 Task: Create a due date automation trigger when advanced on, on the tuesday before a card is due add dates due tomorrow at 11:00 AM.
Action: Mouse moved to (1112, 90)
Screenshot: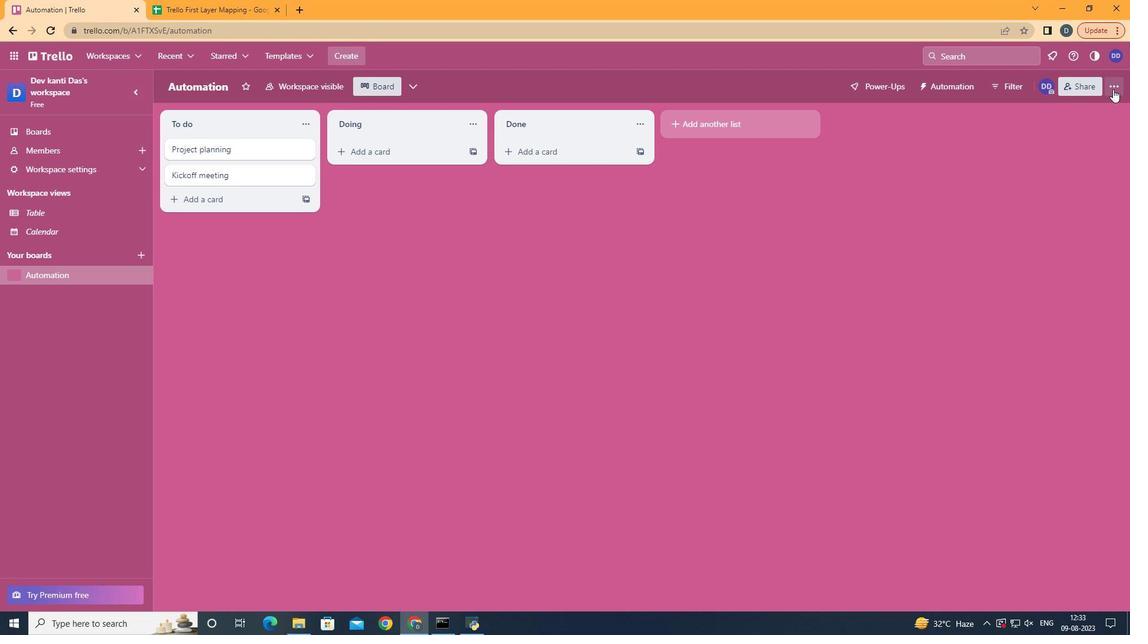 
Action: Mouse pressed left at (1112, 90)
Screenshot: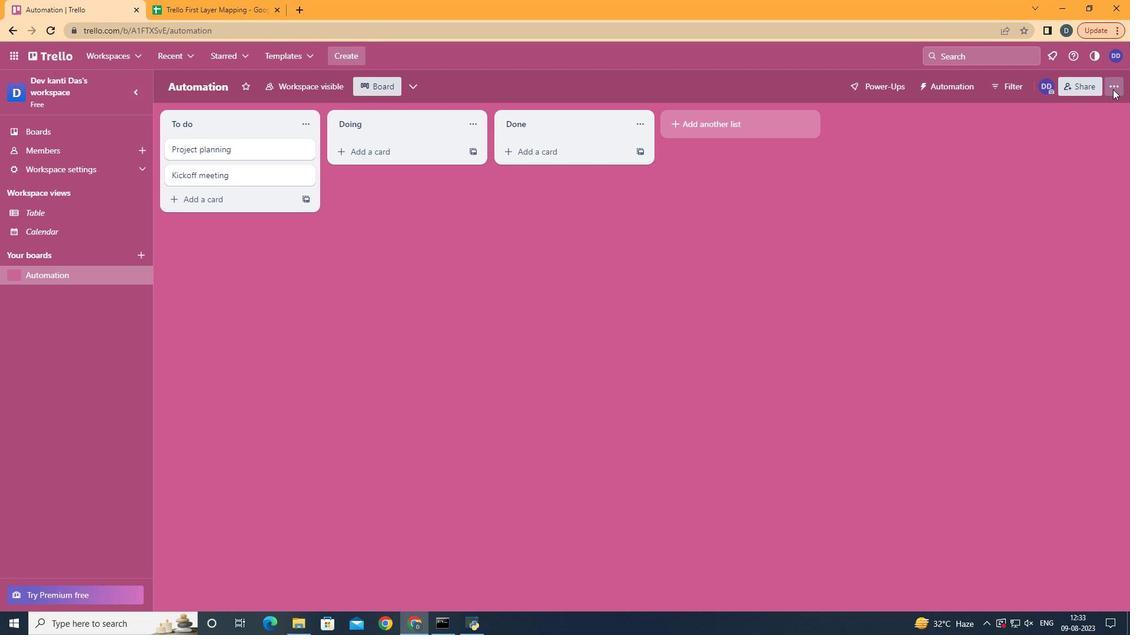 
Action: Mouse moved to (986, 265)
Screenshot: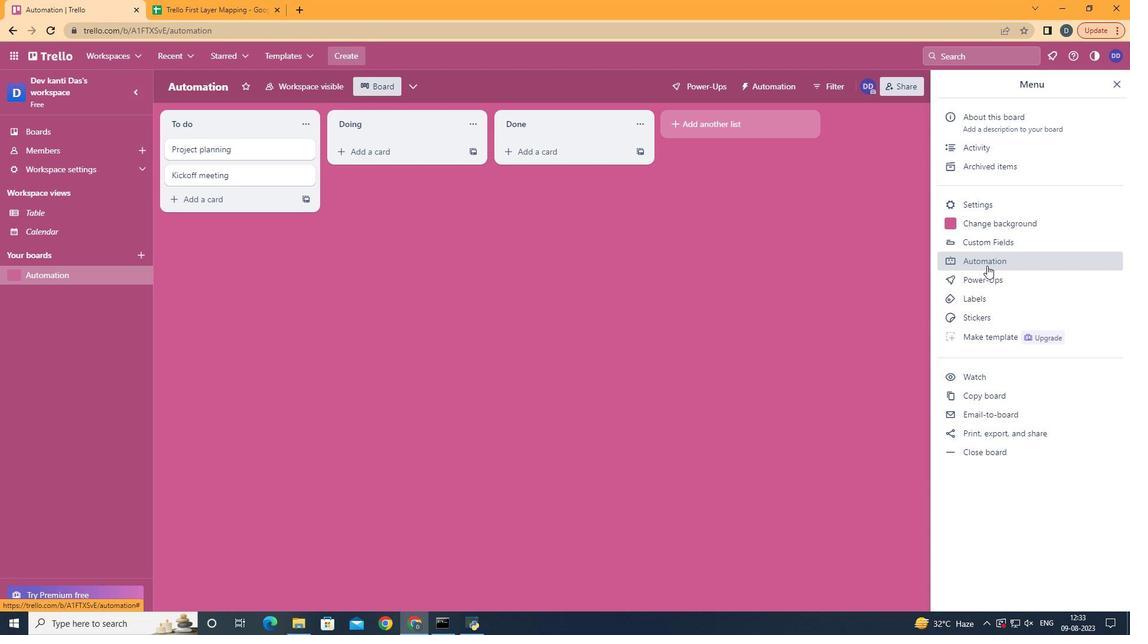 
Action: Mouse pressed left at (986, 265)
Screenshot: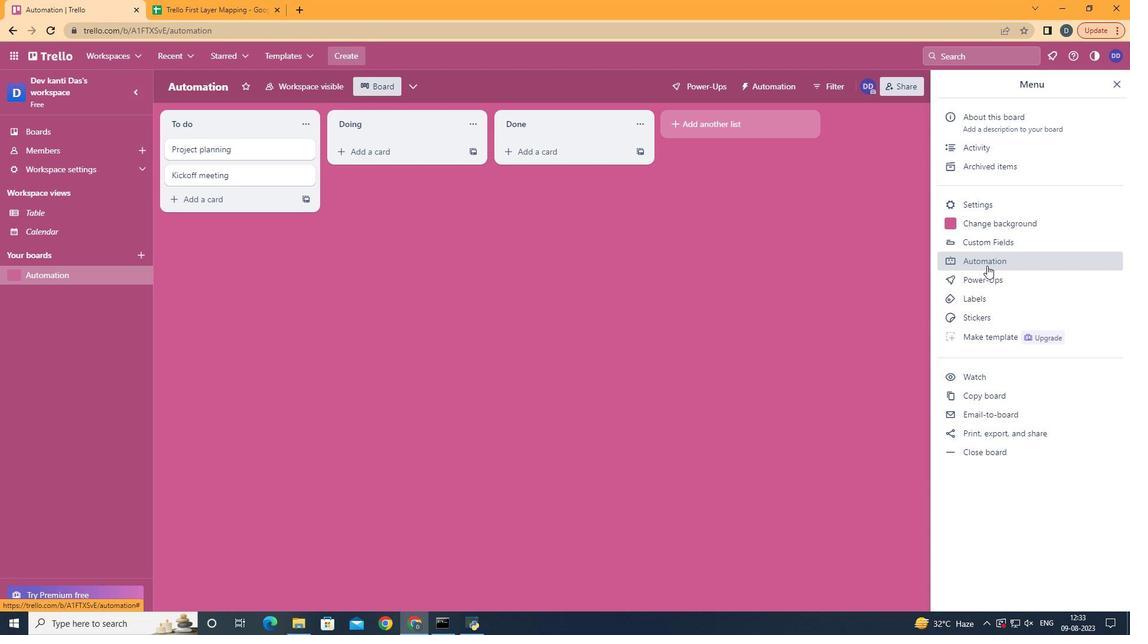 
Action: Mouse moved to (196, 229)
Screenshot: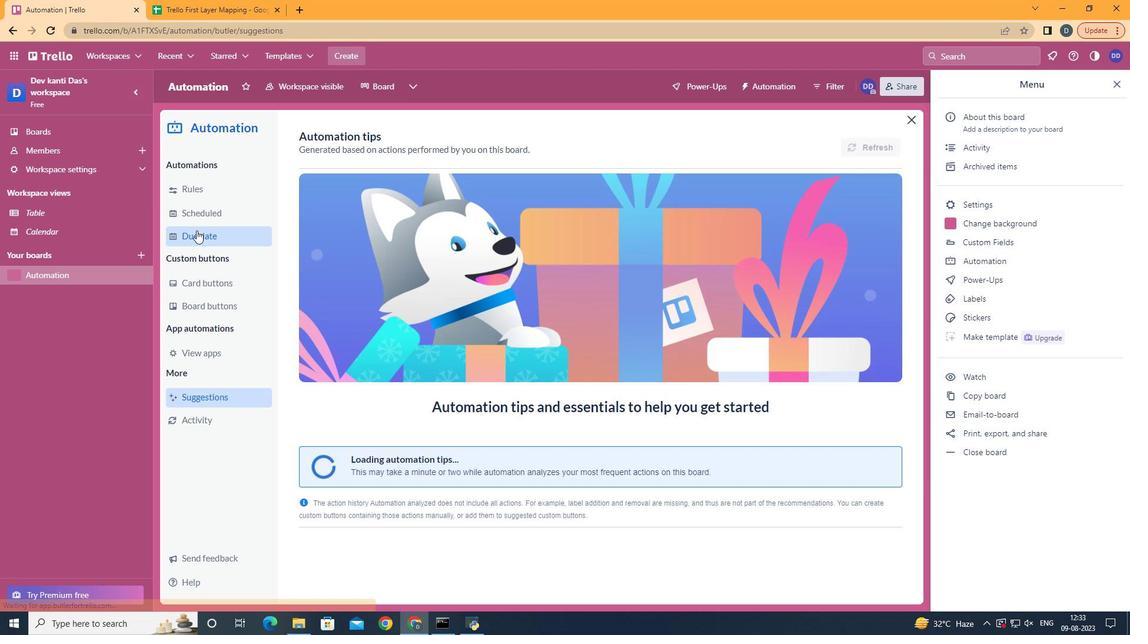 
Action: Mouse pressed left at (196, 229)
Screenshot: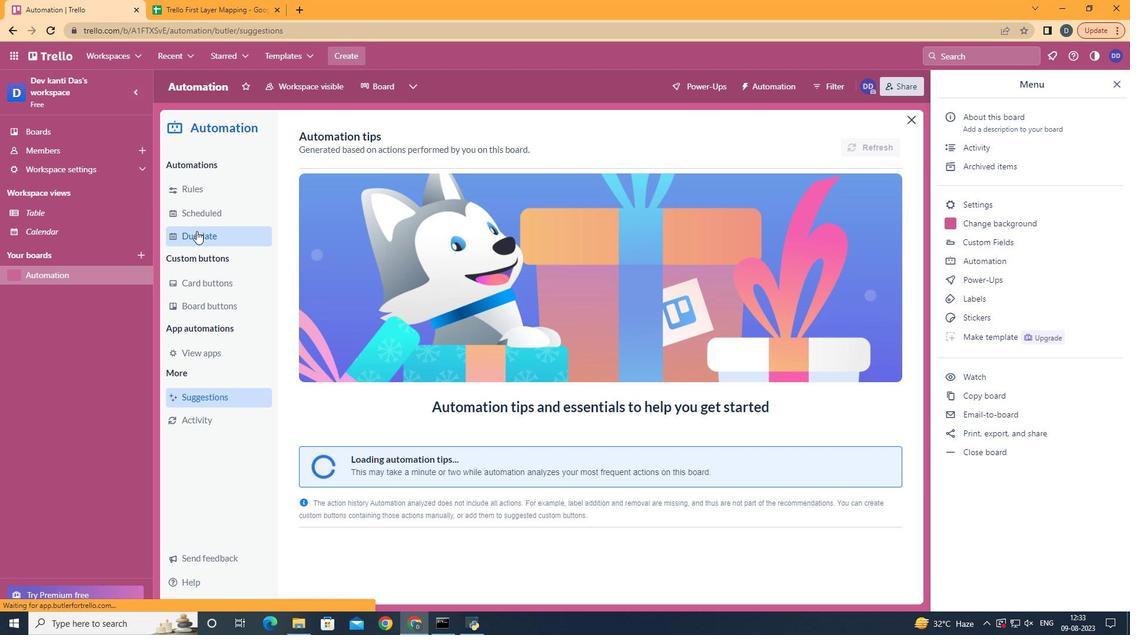 
Action: Mouse moved to (814, 138)
Screenshot: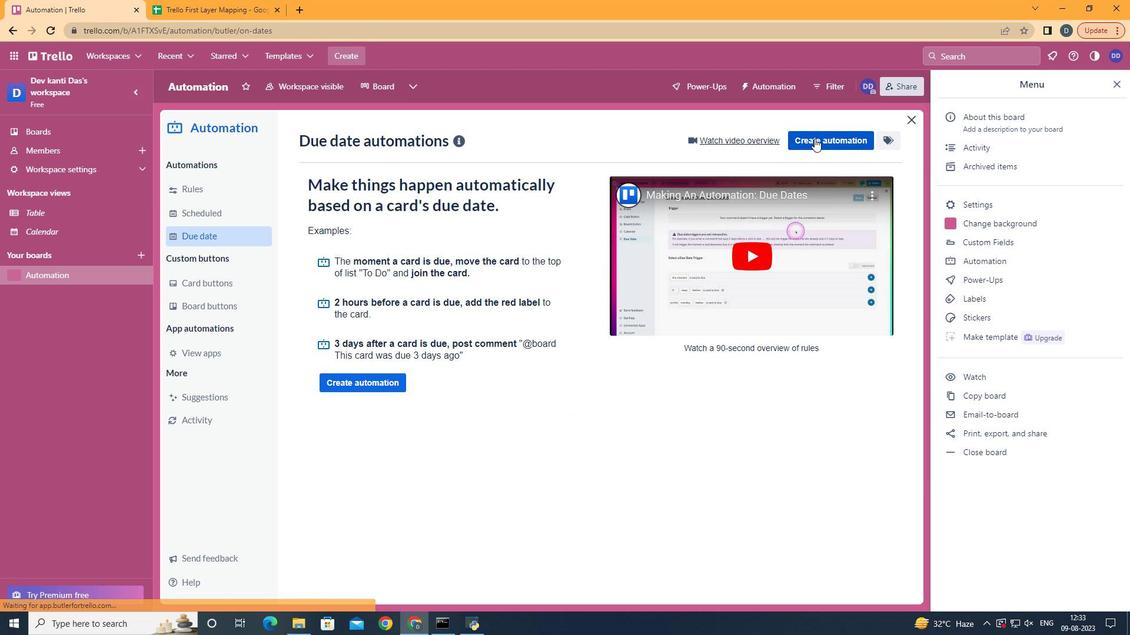 
Action: Mouse pressed left at (814, 138)
Screenshot: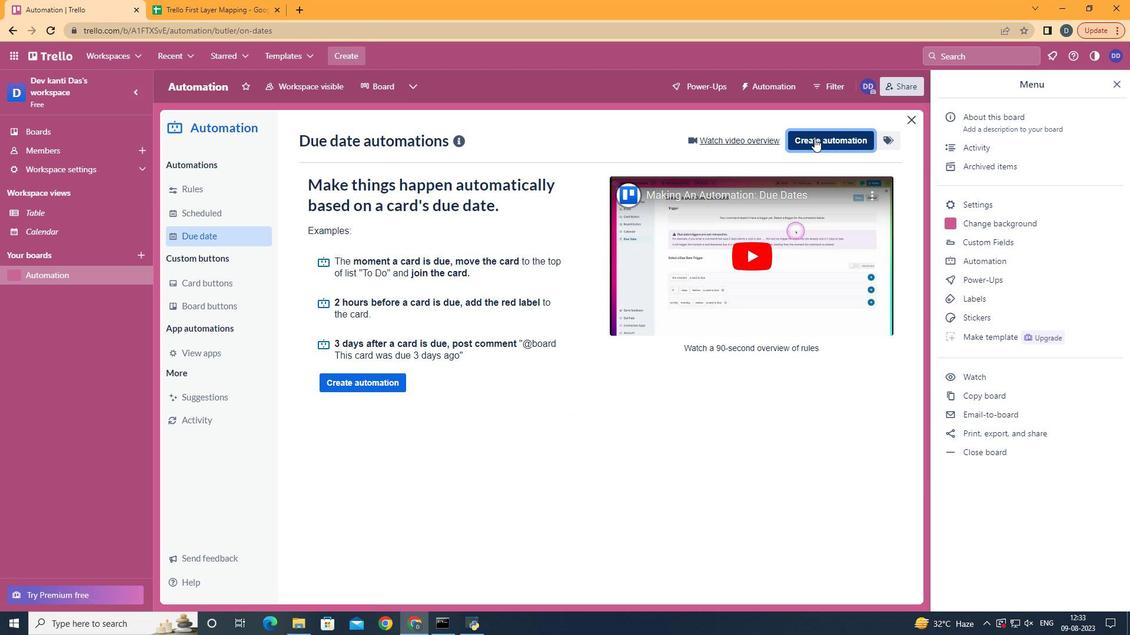 
Action: Mouse moved to (619, 249)
Screenshot: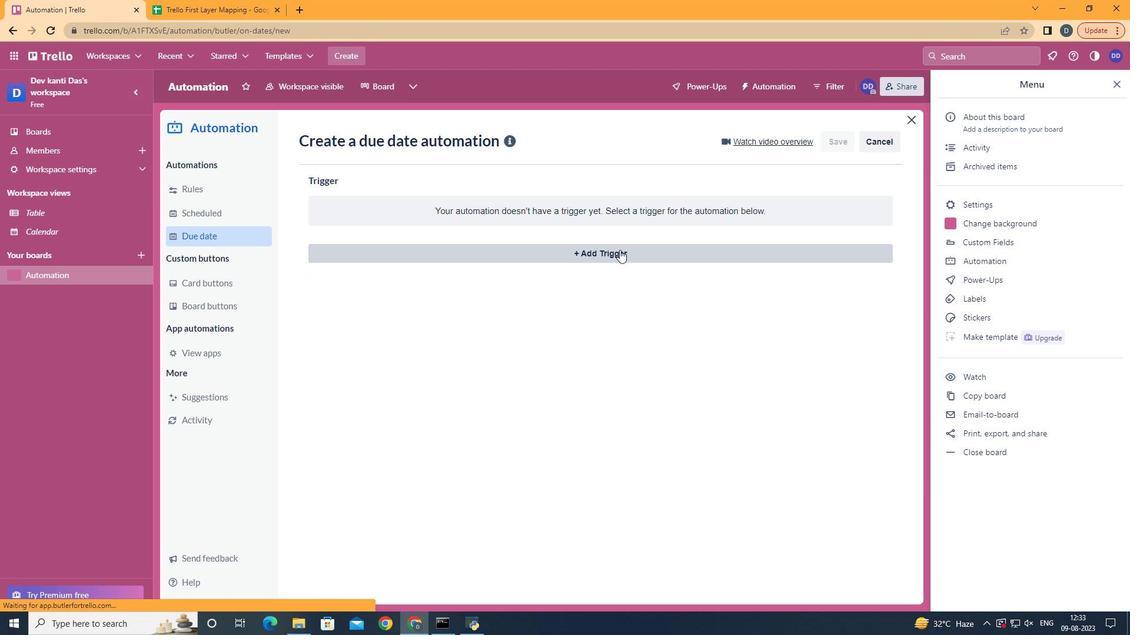 
Action: Mouse pressed left at (619, 249)
Screenshot: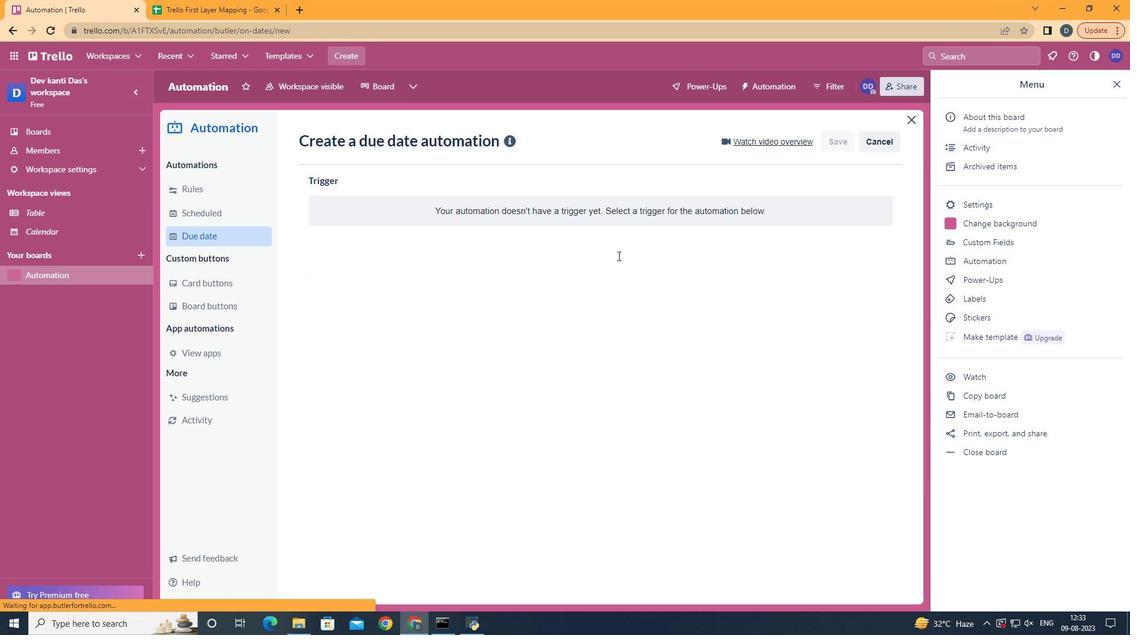 
Action: Mouse moved to (379, 329)
Screenshot: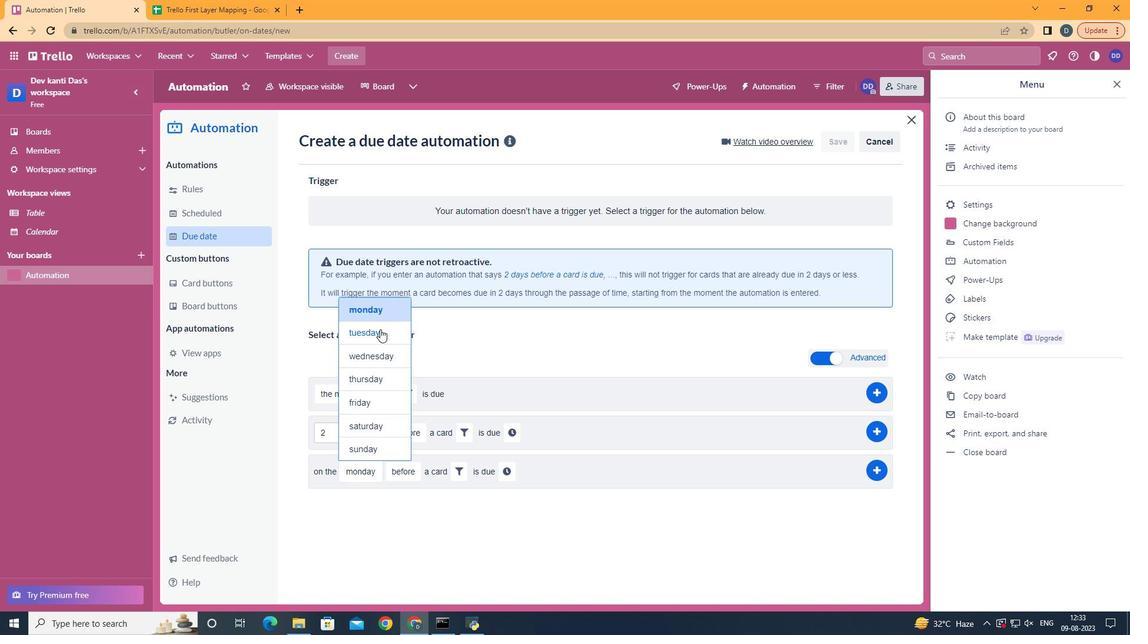 
Action: Mouse pressed left at (379, 329)
Screenshot: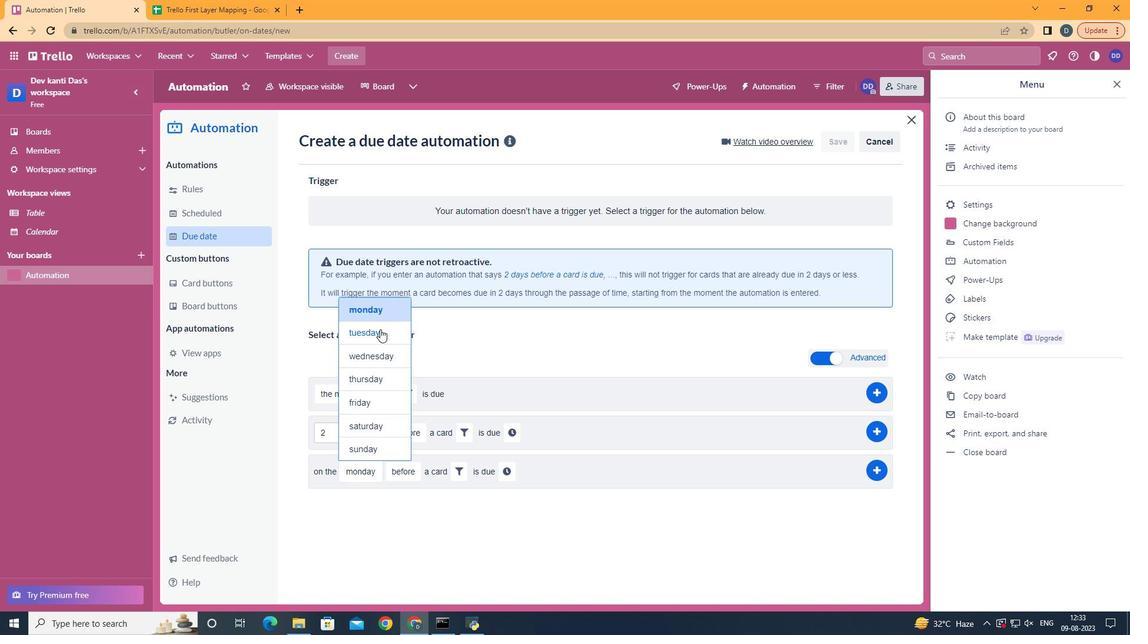
Action: Mouse moved to (399, 498)
Screenshot: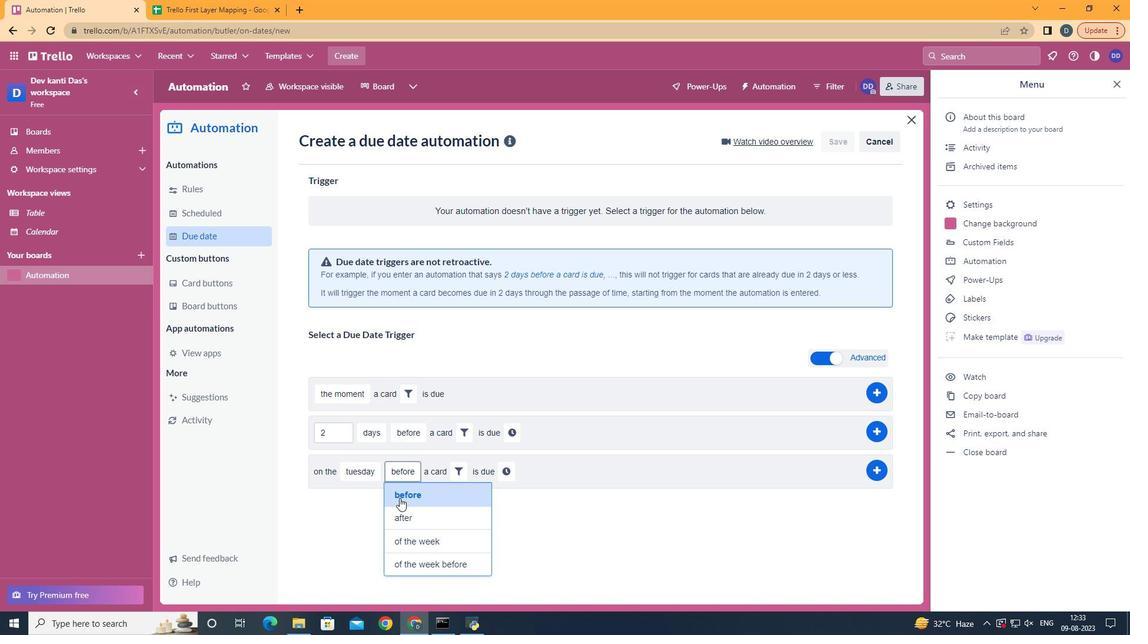 
Action: Mouse pressed left at (399, 498)
Screenshot: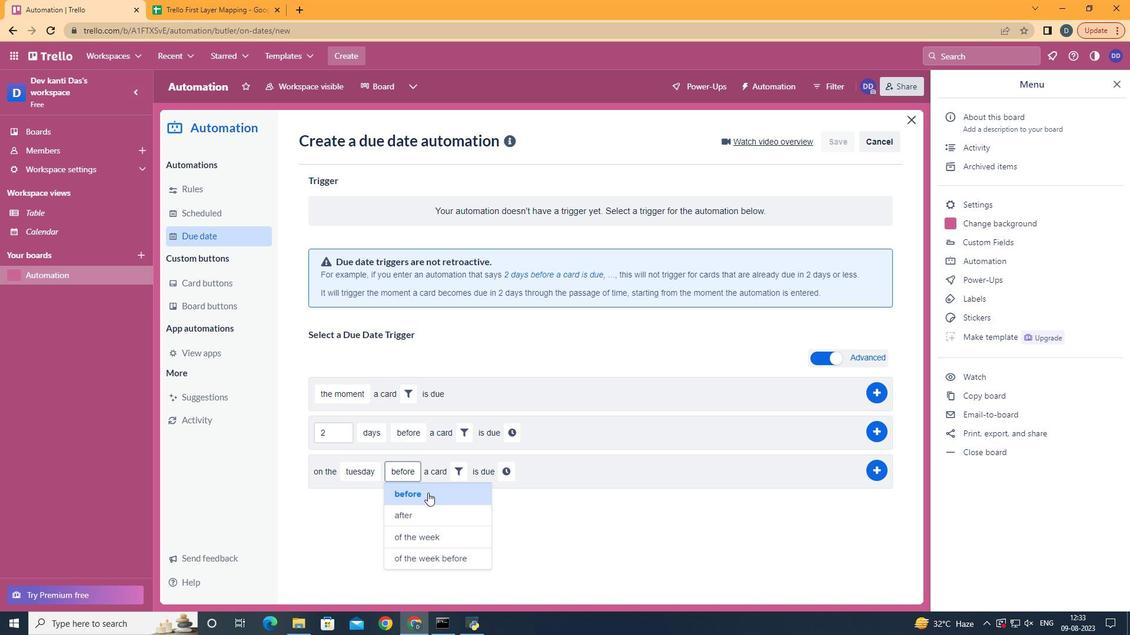 
Action: Mouse moved to (469, 476)
Screenshot: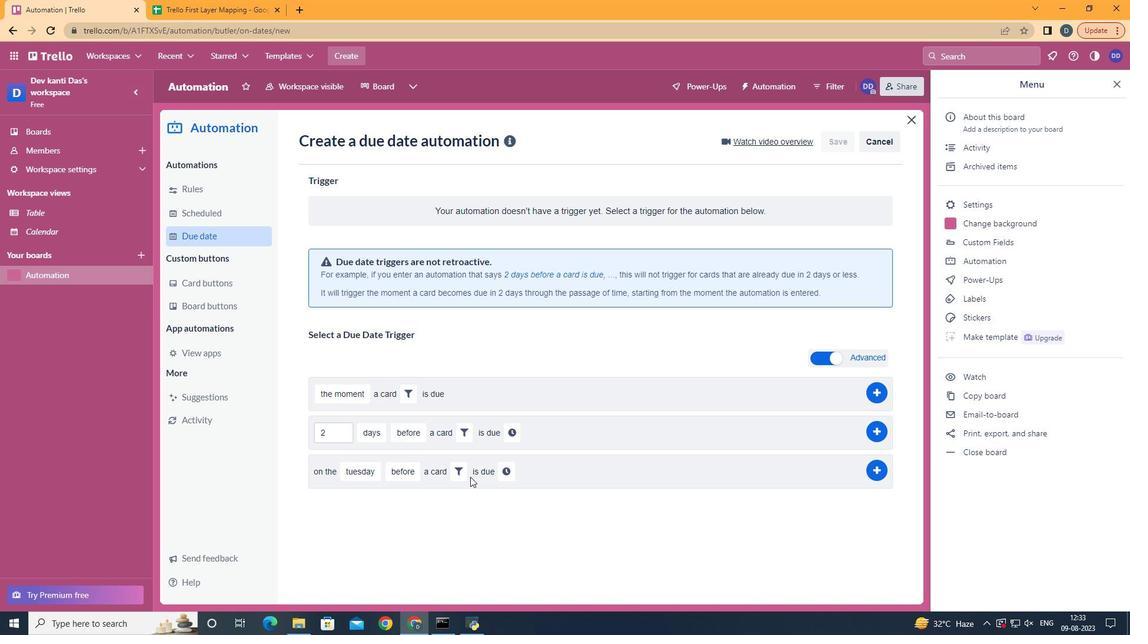 
Action: Mouse pressed left at (469, 476)
Screenshot: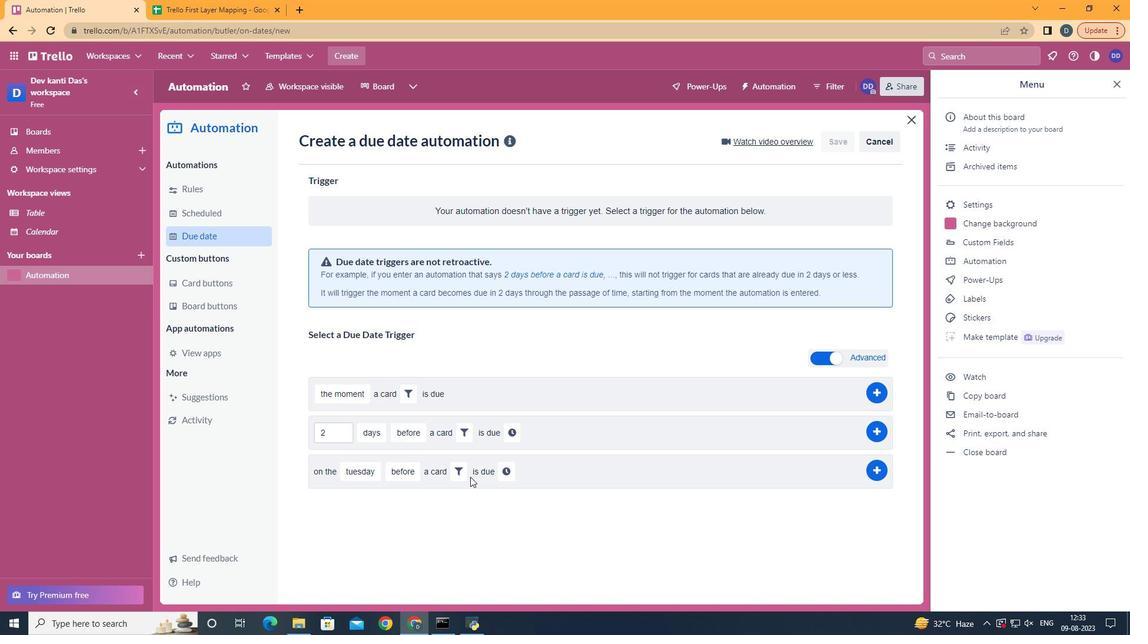 
Action: Mouse moved to (462, 474)
Screenshot: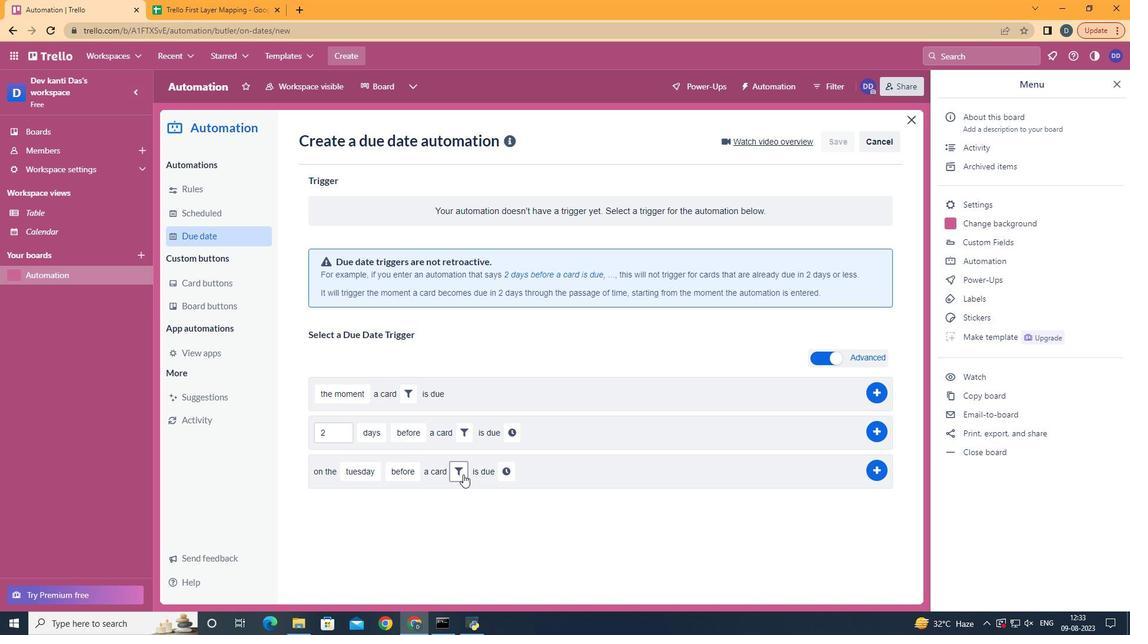 
Action: Mouse pressed left at (462, 474)
Screenshot: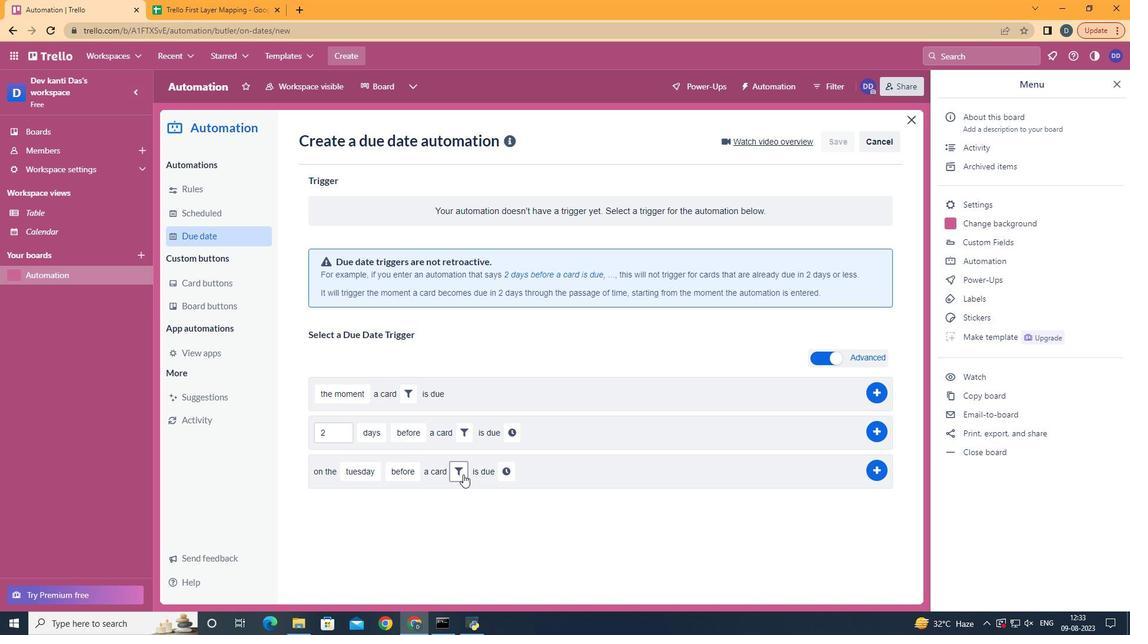 
Action: Mouse moved to (520, 502)
Screenshot: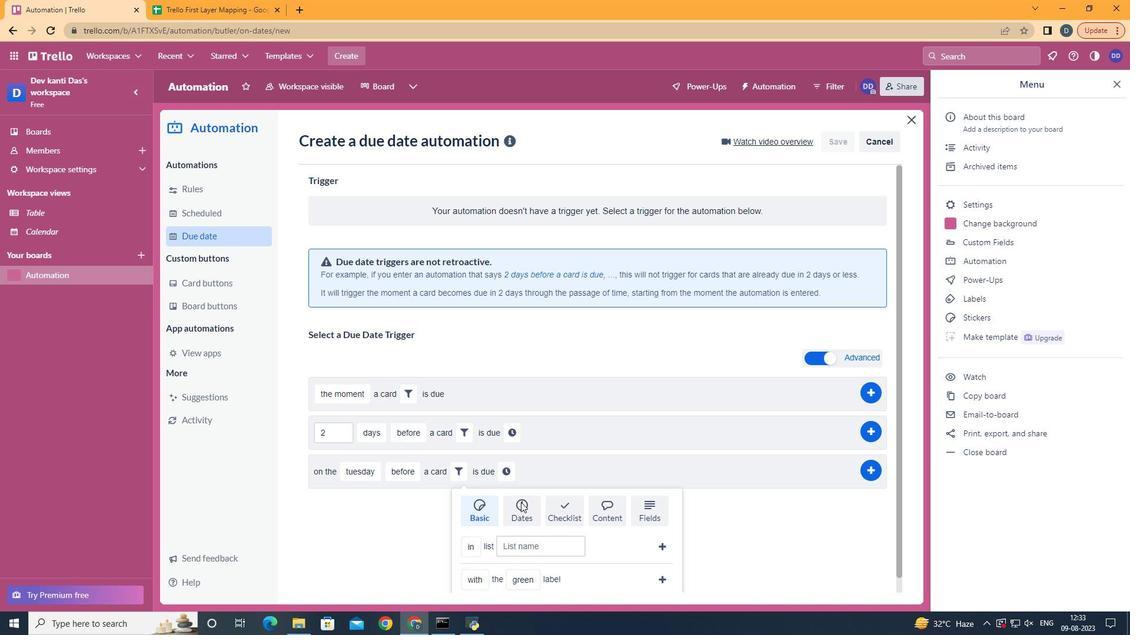 
Action: Mouse pressed left at (520, 502)
Screenshot: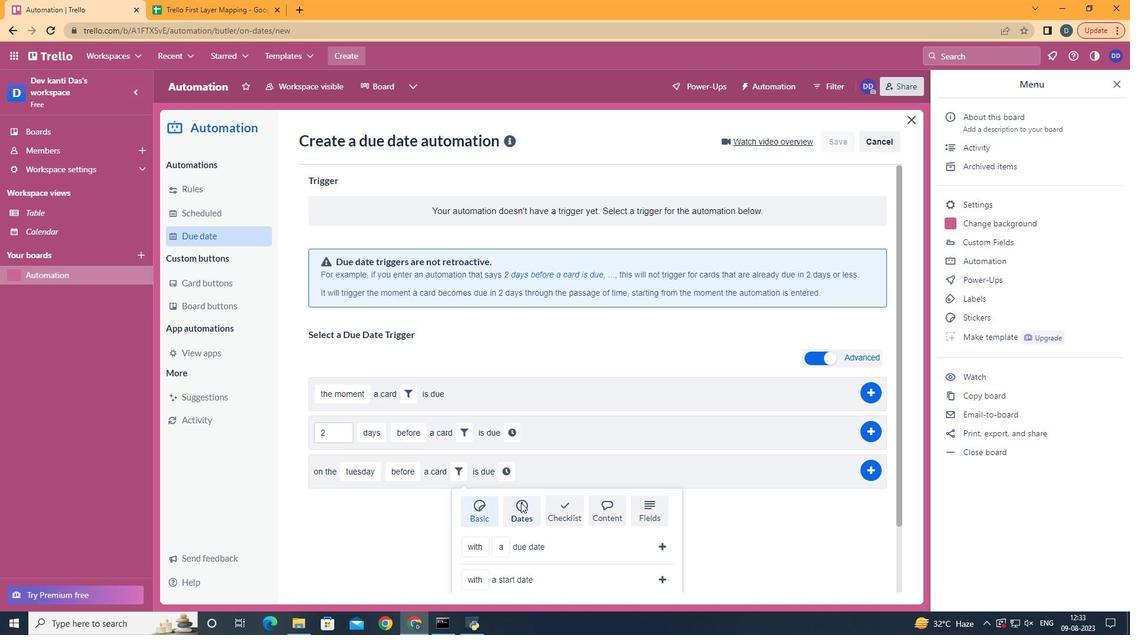 
Action: Mouse moved to (522, 504)
Screenshot: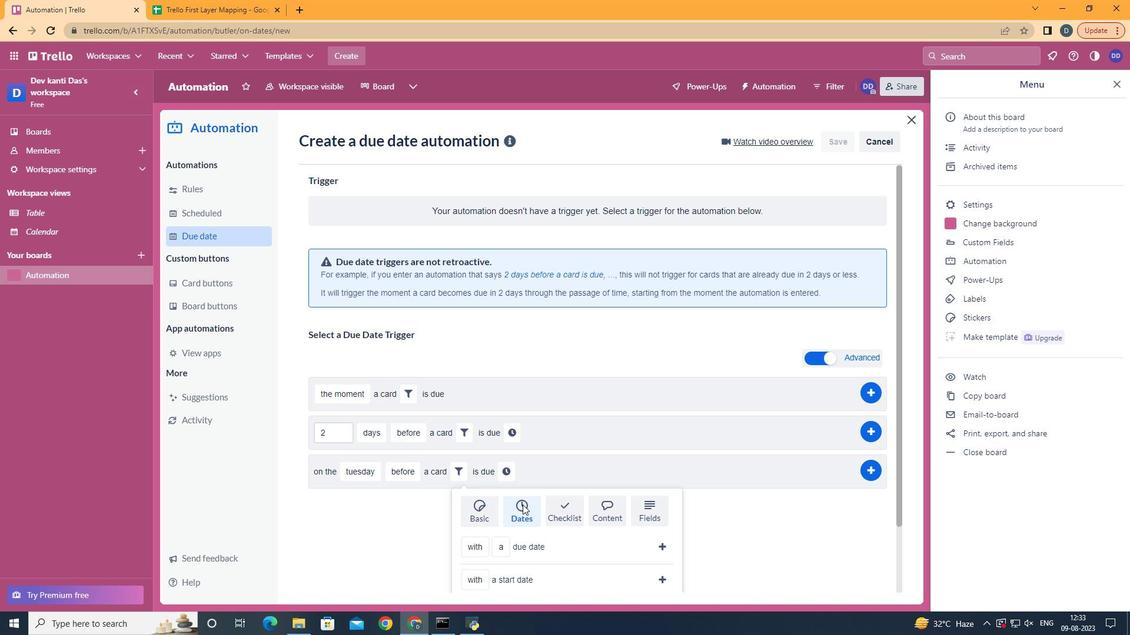 
Action: Mouse scrolled (522, 503) with delta (0, 0)
Screenshot: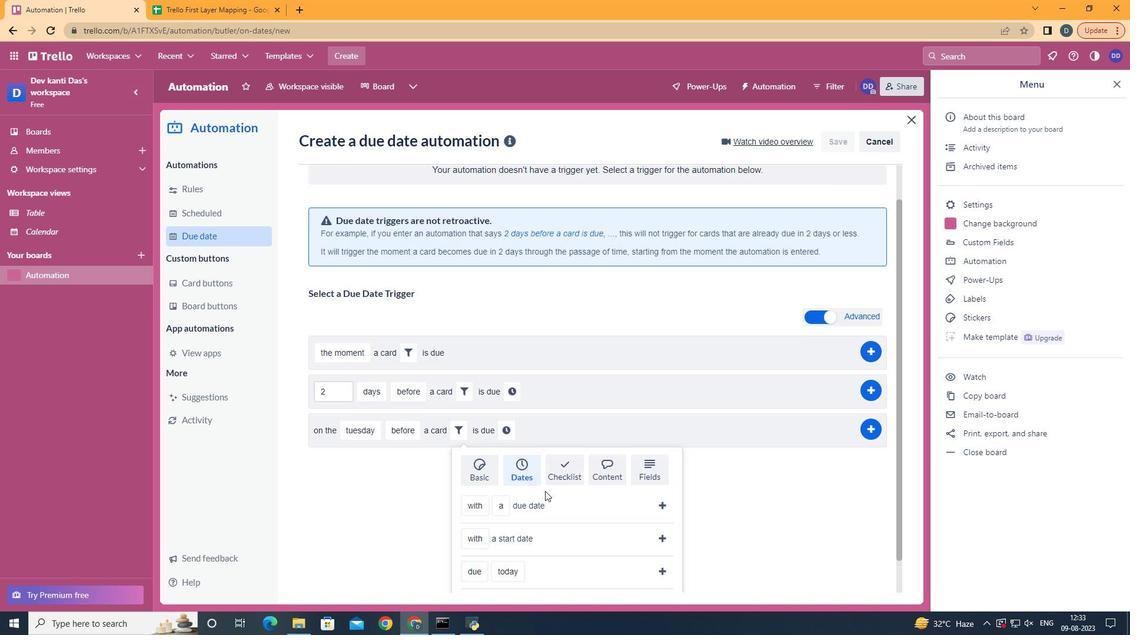 
Action: Mouse scrolled (522, 503) with delta (0, 0)
Screenshot: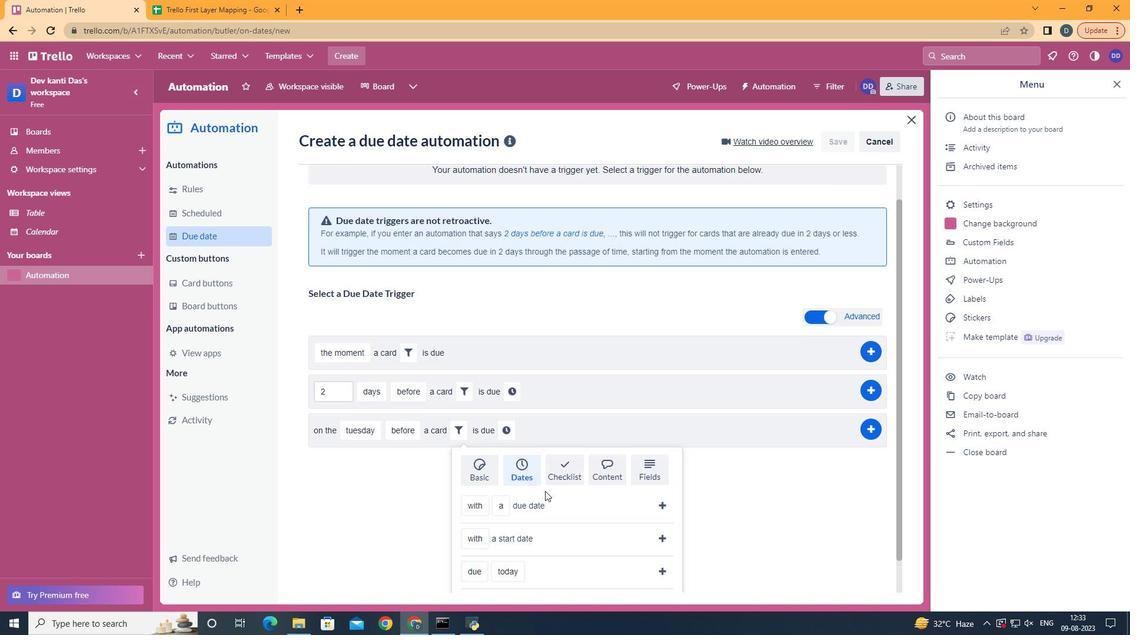
Action: Mouse scrolled (522, 503) with delta (0, 0)
Screenshot: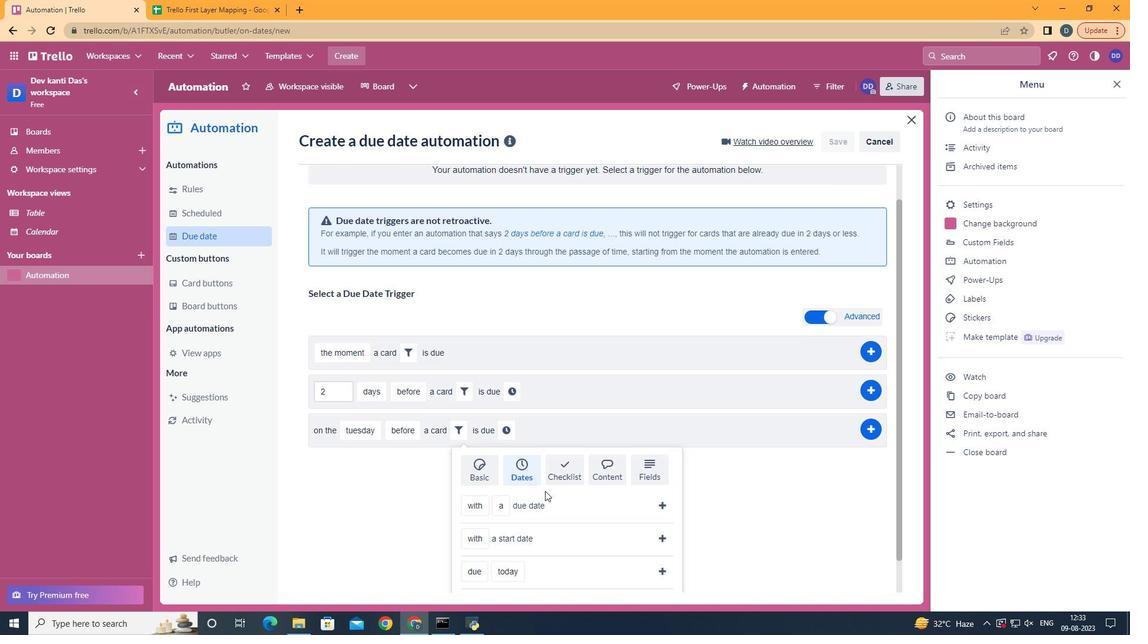 
Action: Mouse moved to (491, 441)
Screenshot: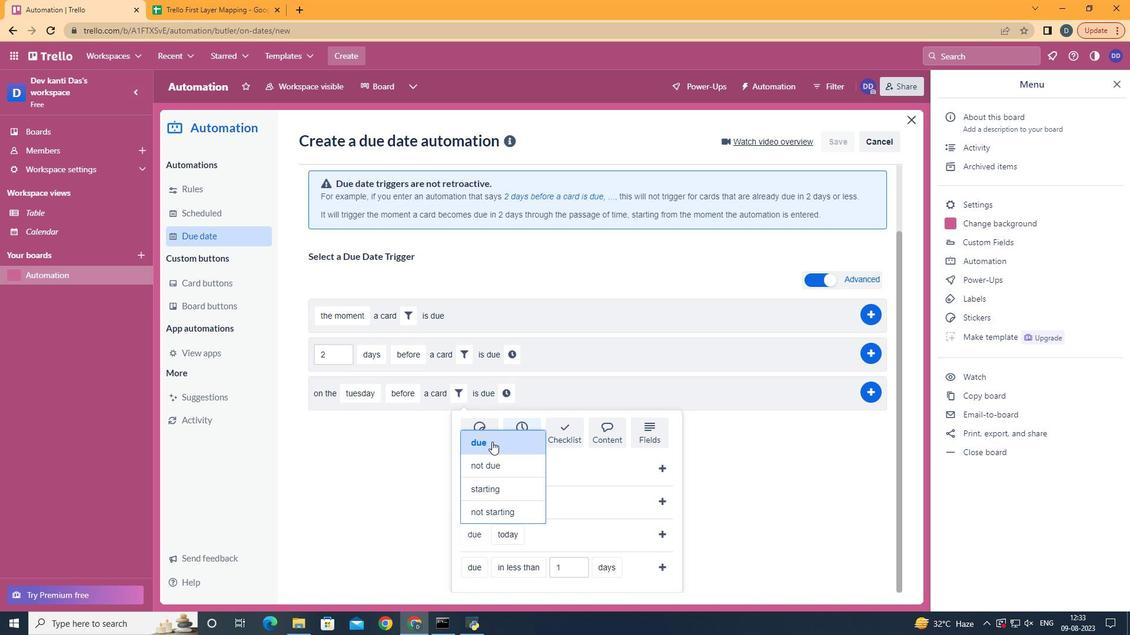 
Action: Mouse pressed left at (491, 441)
Screenshot: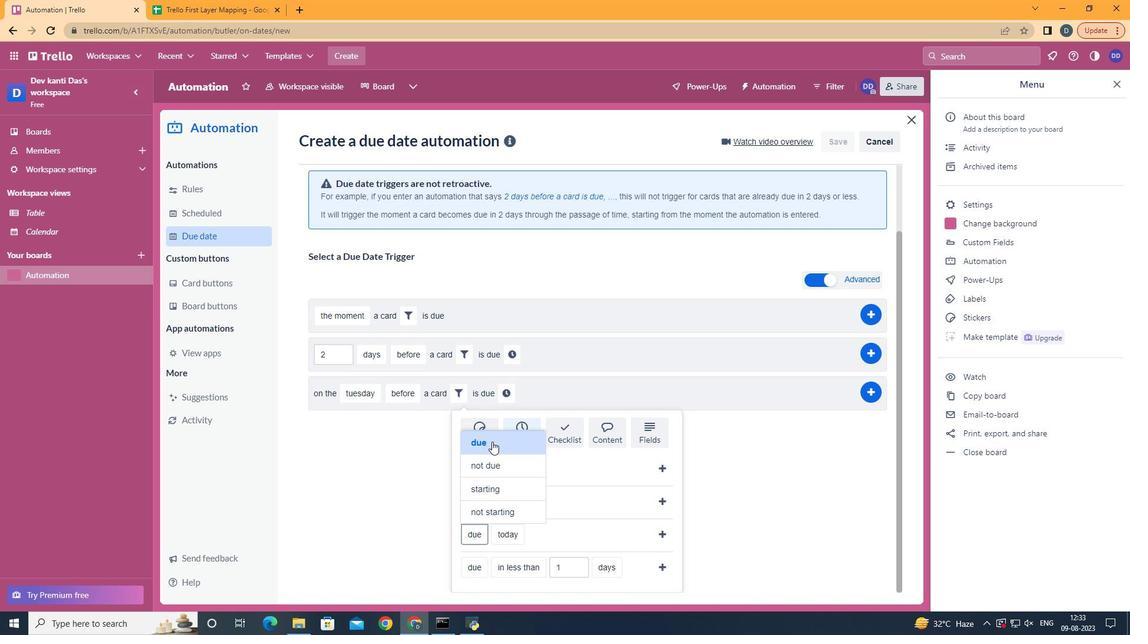 
Action: Mouse moved to (524, 415)
Screenshot: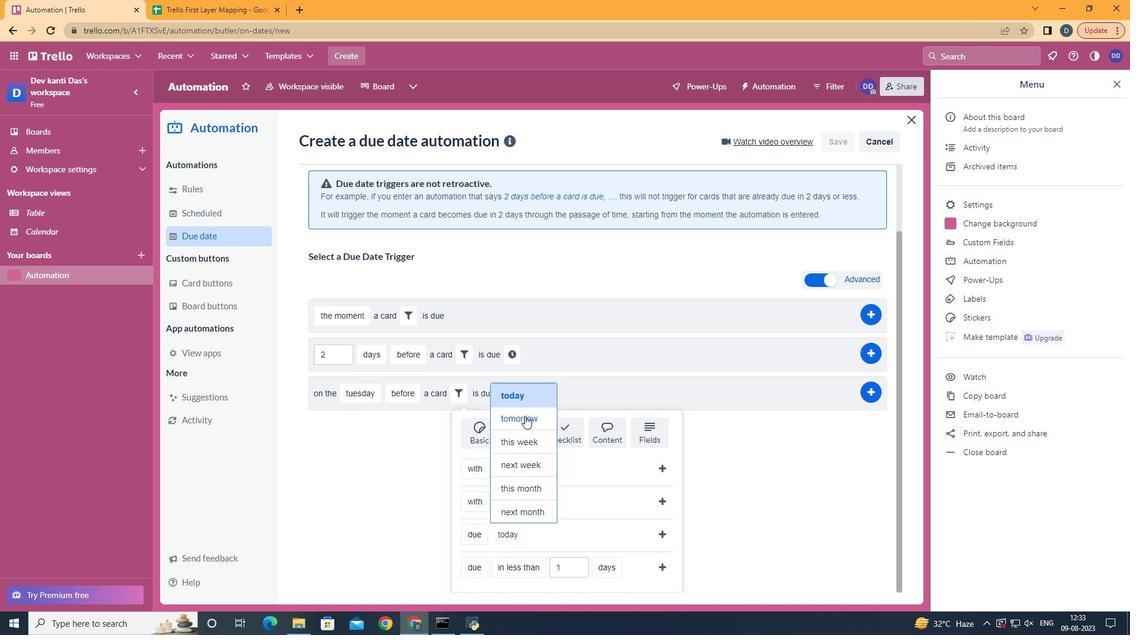 
Action: Mouse pressed left at (524, 415)
Screenshot: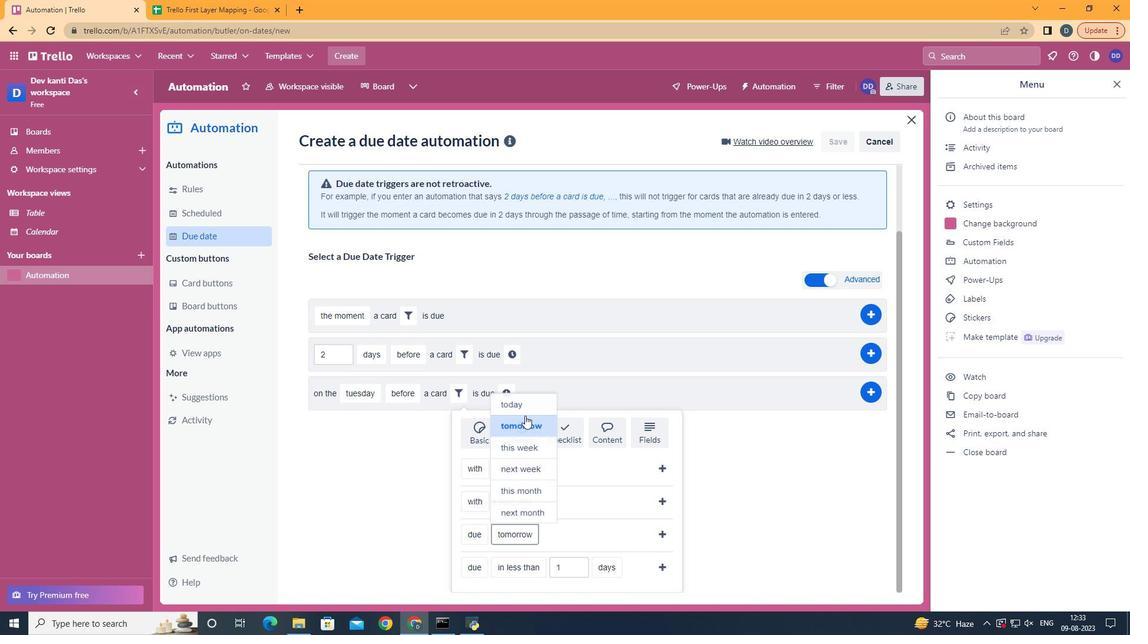 
Action: Mouse moved to (655, 538)
Screenshot: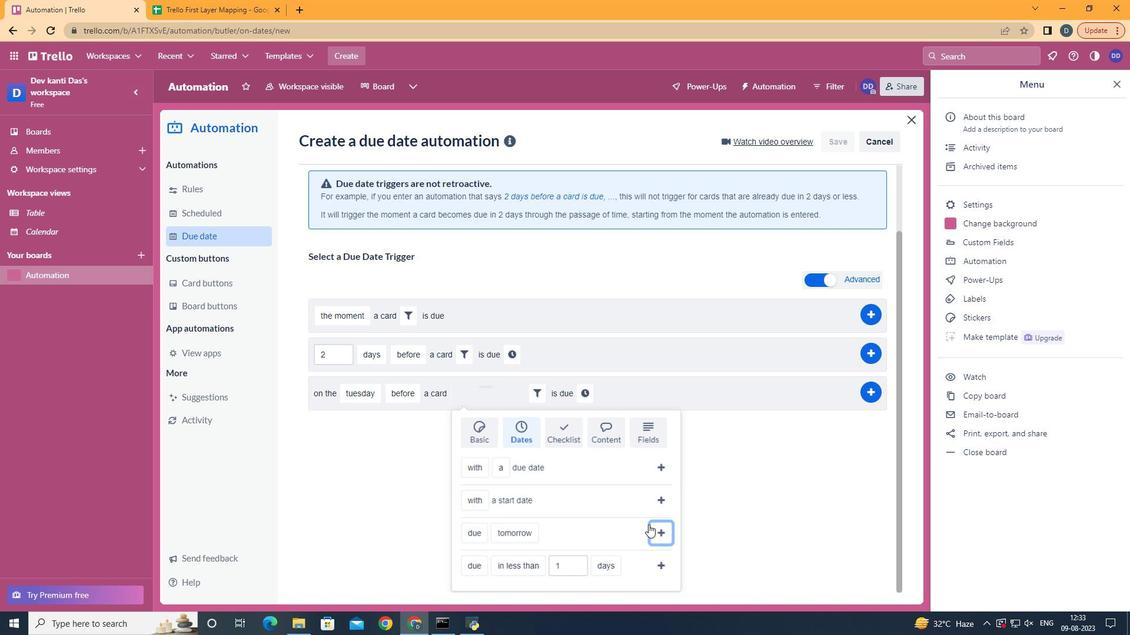 
Action: Mouse pressed left at (655, 538)
Screenshot: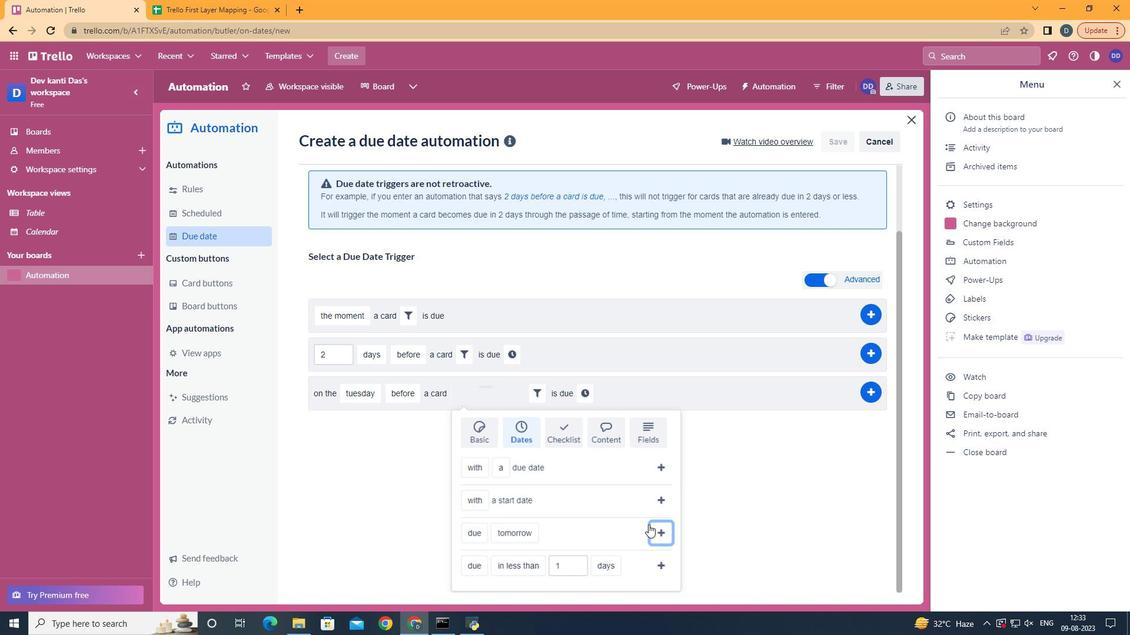 
Action: Mouse moved to (590, 469)
Screenshot: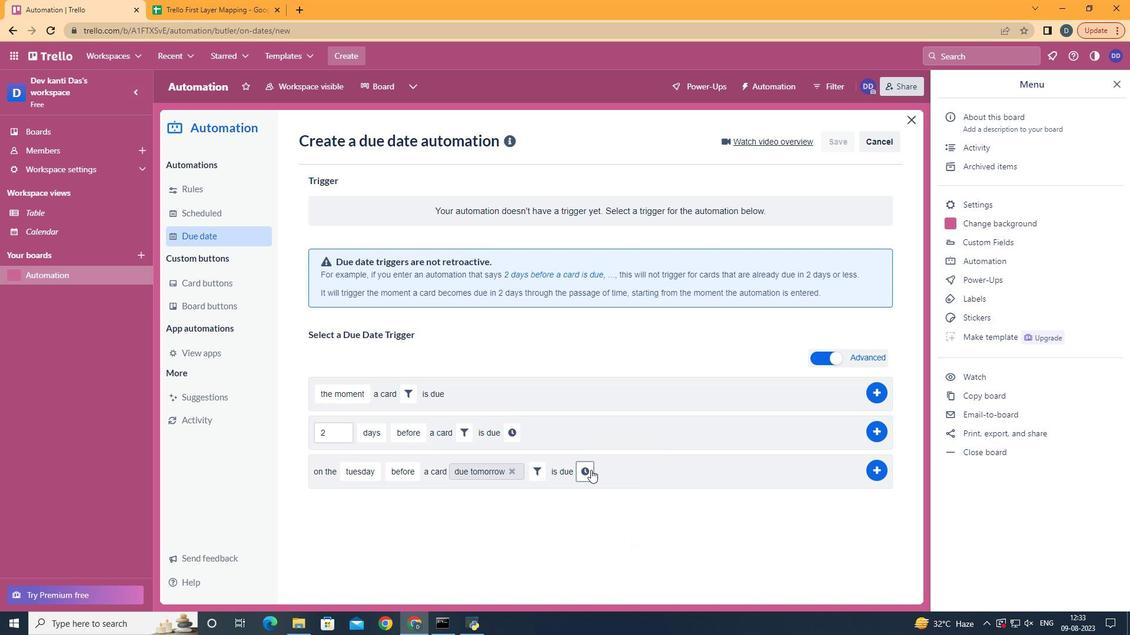 
Action: Mouse pressed left at (590, 469)
Screenshot: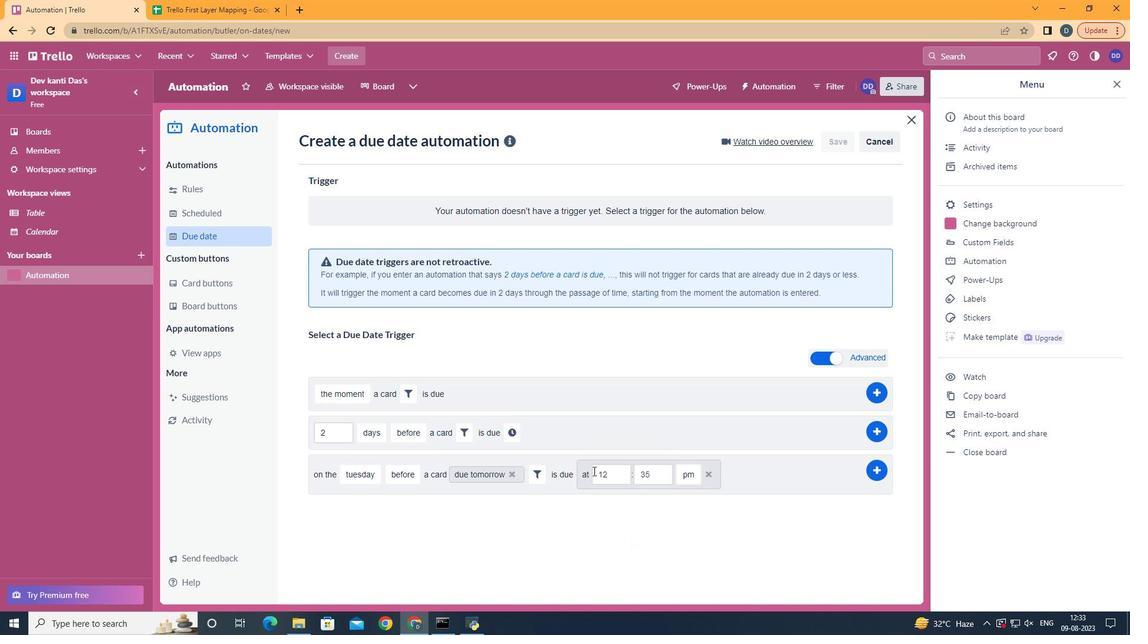 
Action: Mouse moved to (623, 478)
Screenshot: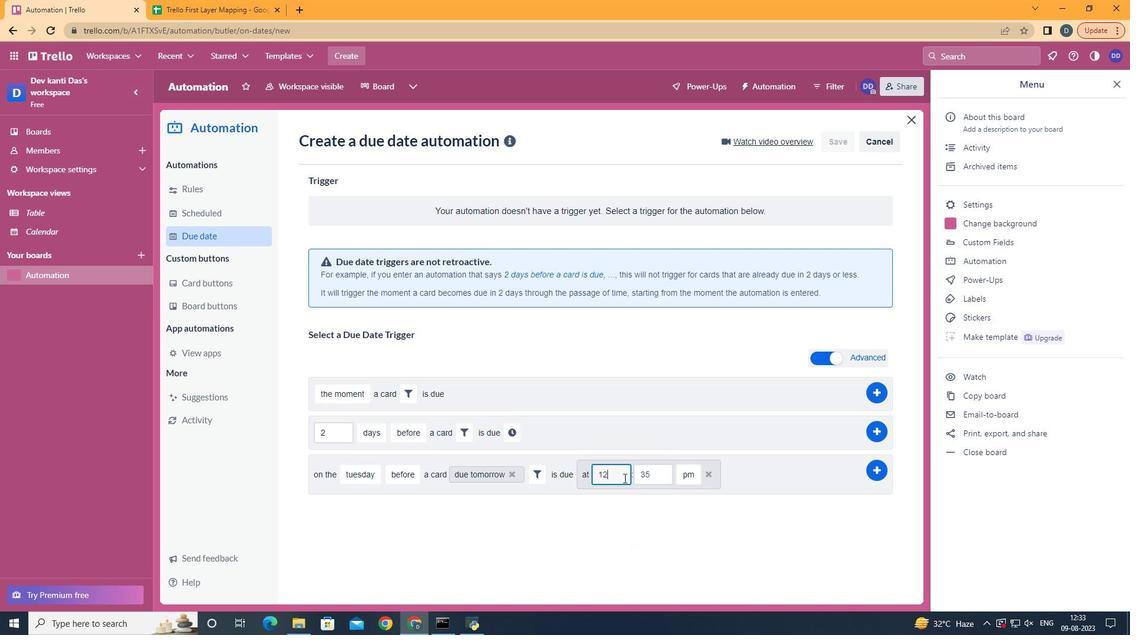 
Action: Mouse pressed left at (623, 478)
Screenshot: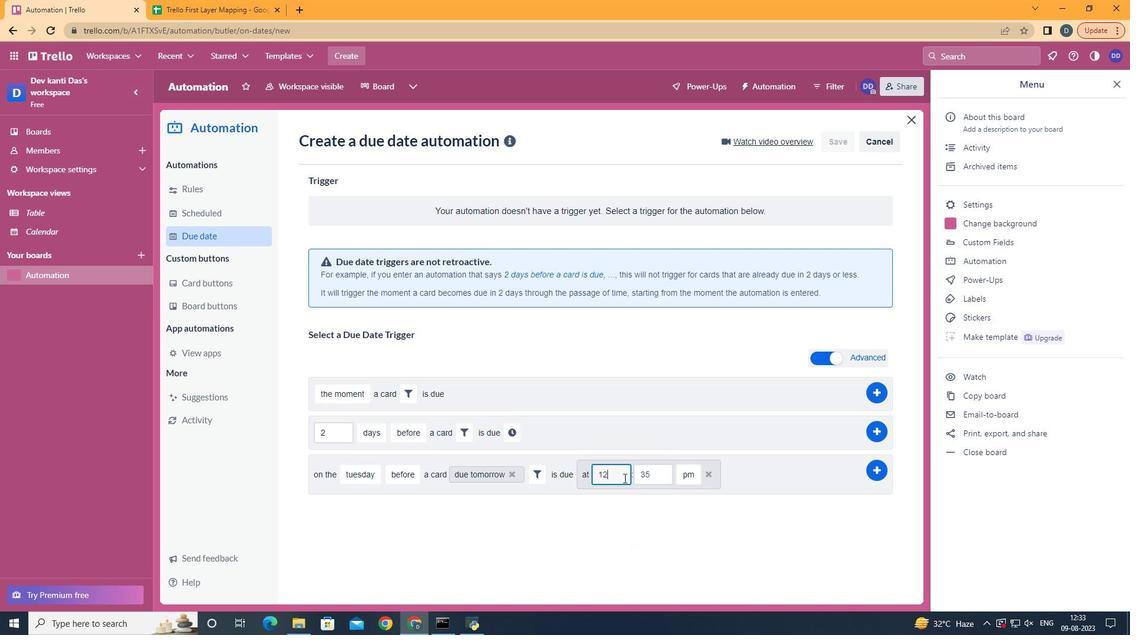 
Action: Key pressed <Key.backspace>1
Screenshot: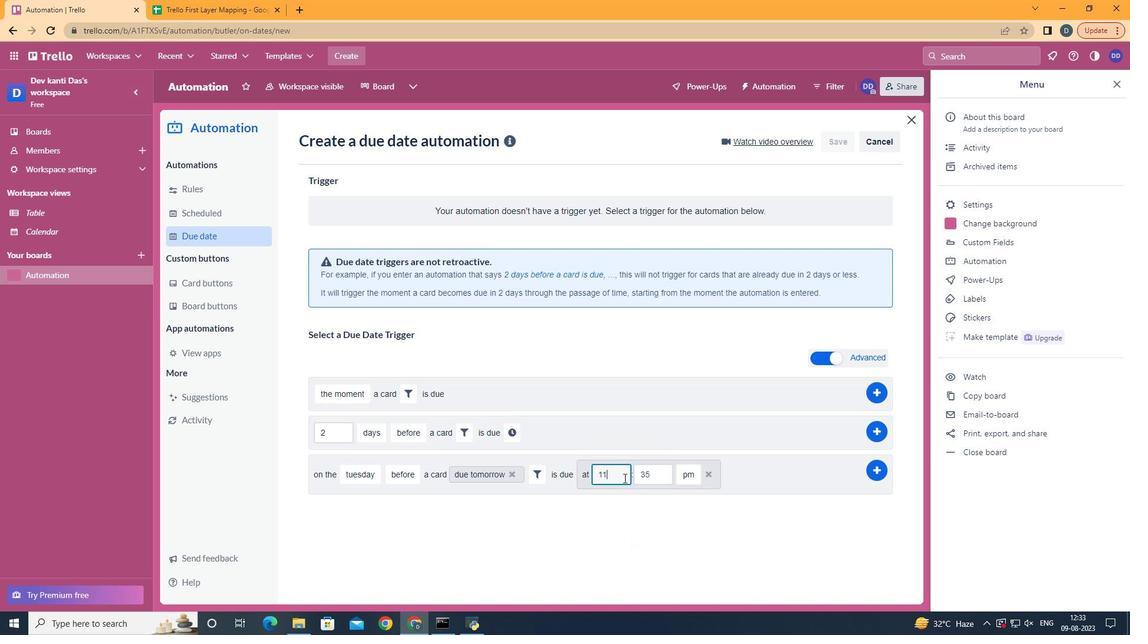 
Action: Mouse moved to (650, 483)
Screenshot: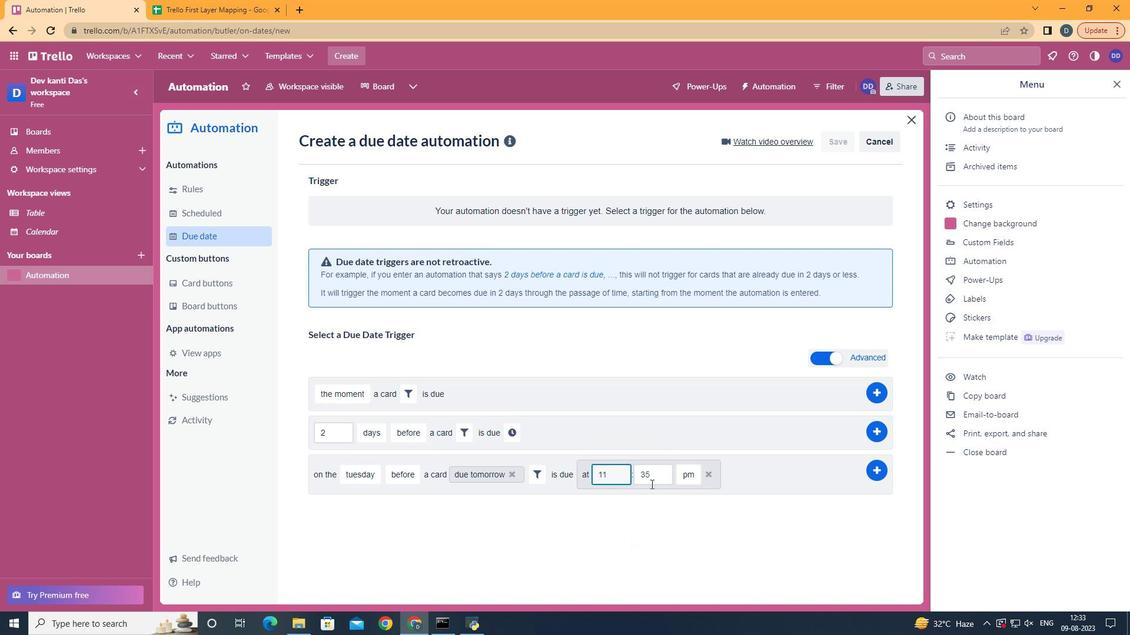 
Action: Mouse pressed left at (650, 483)
Screenshot: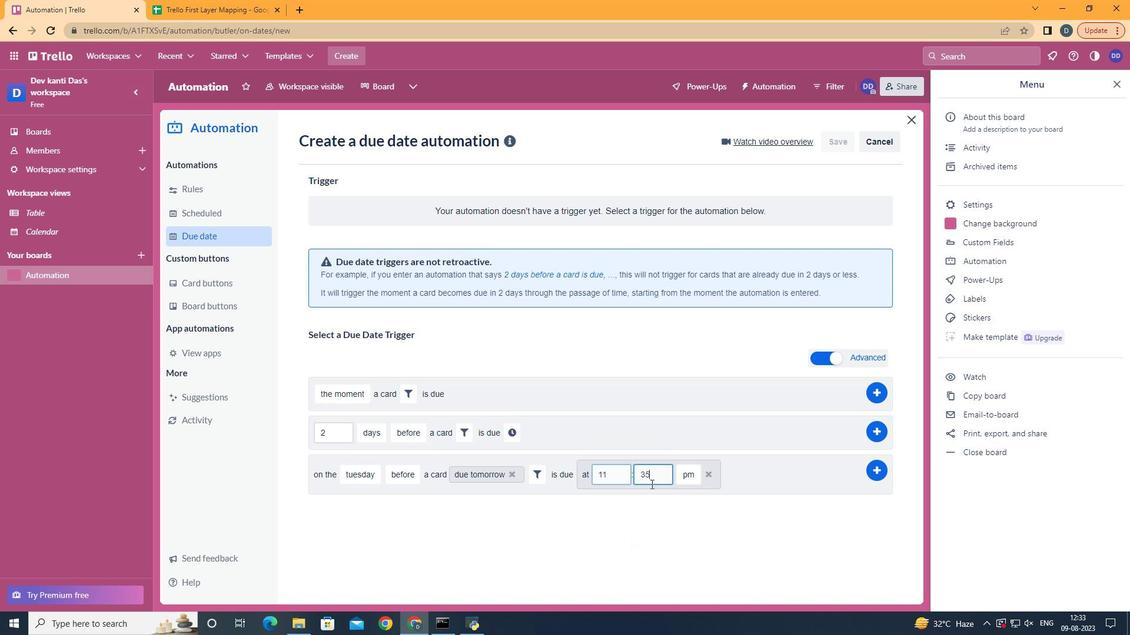 
Action: Key pressed <Key.backspace><Key.backspace>00
Screenshot: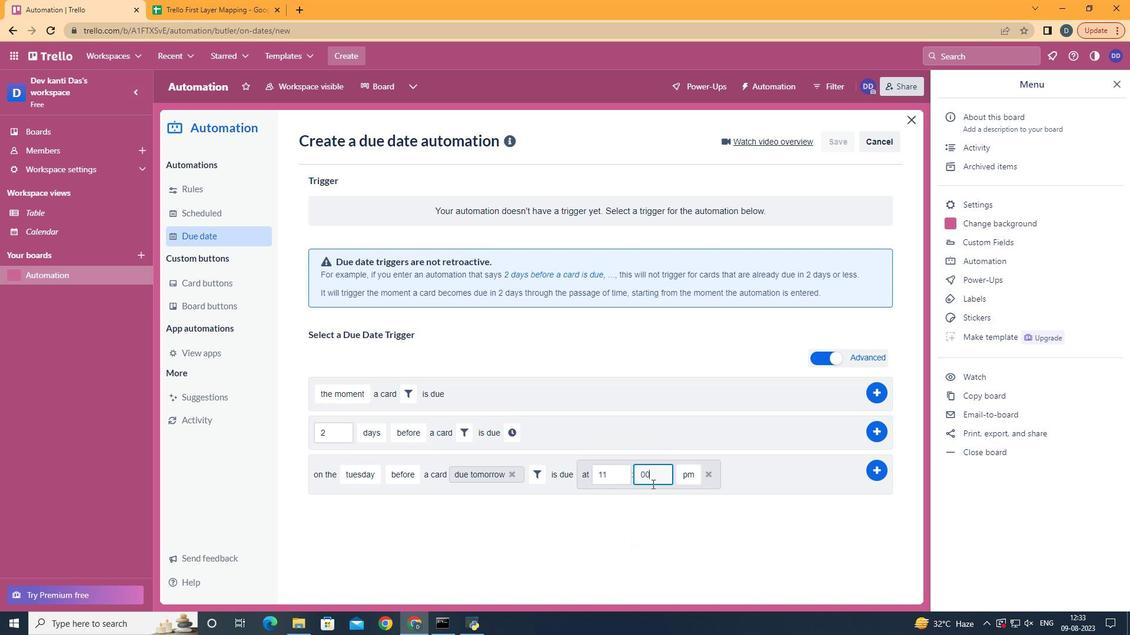 
Action: Mouse moved to (693, 487)
Screenshot: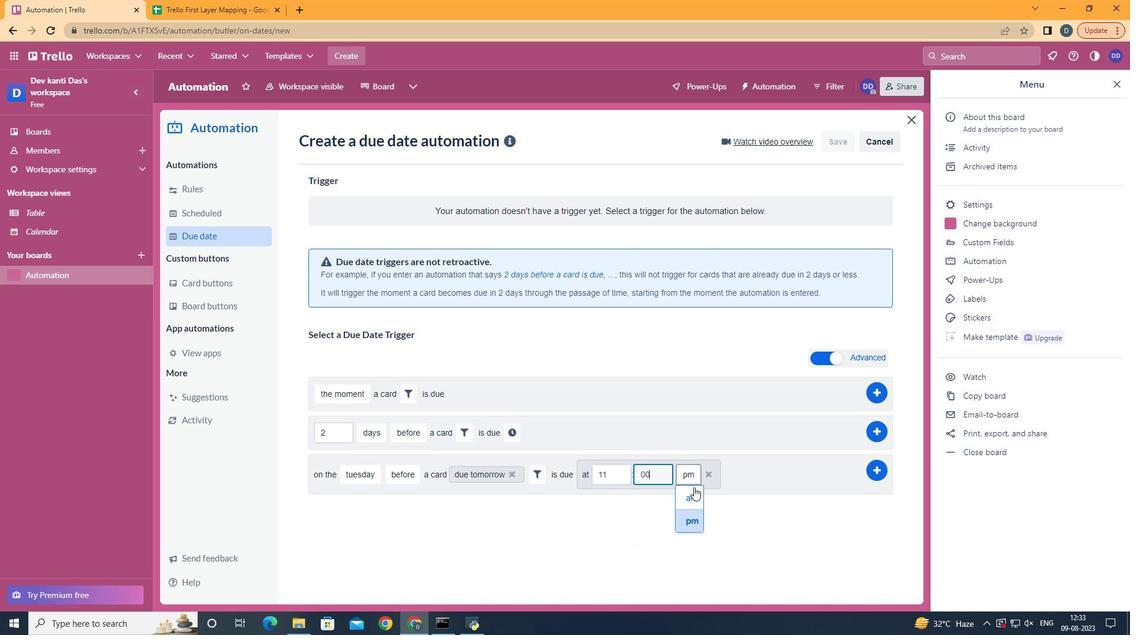 
Action: Mouse pressed left at (693, 487)
Screenshot: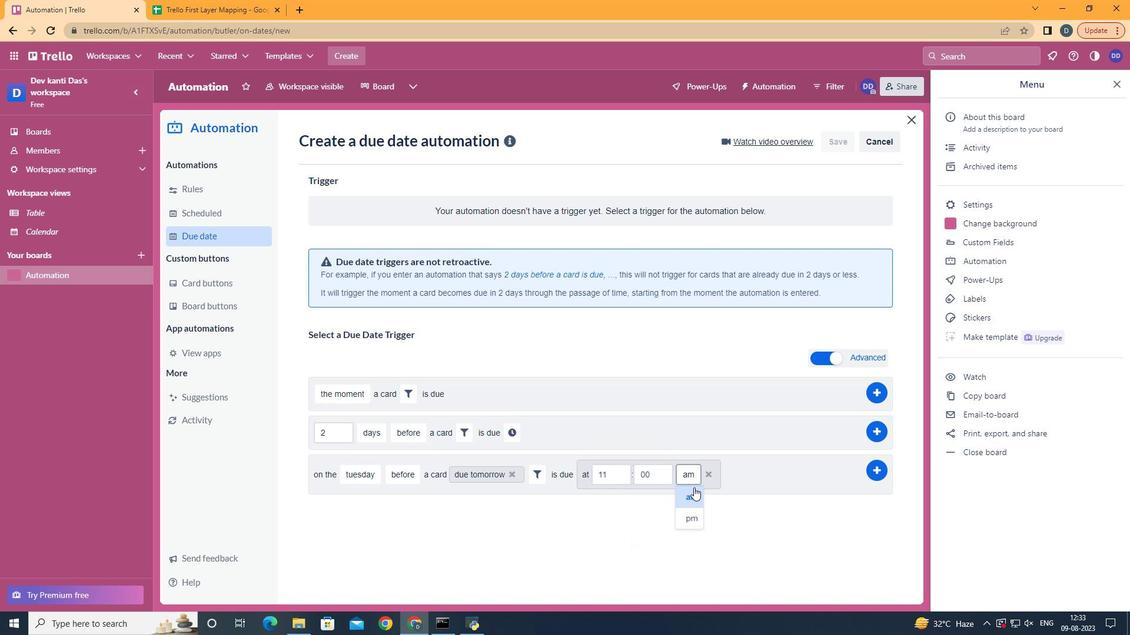 
Action: Mouse moved to (869, 474)
Screenshot: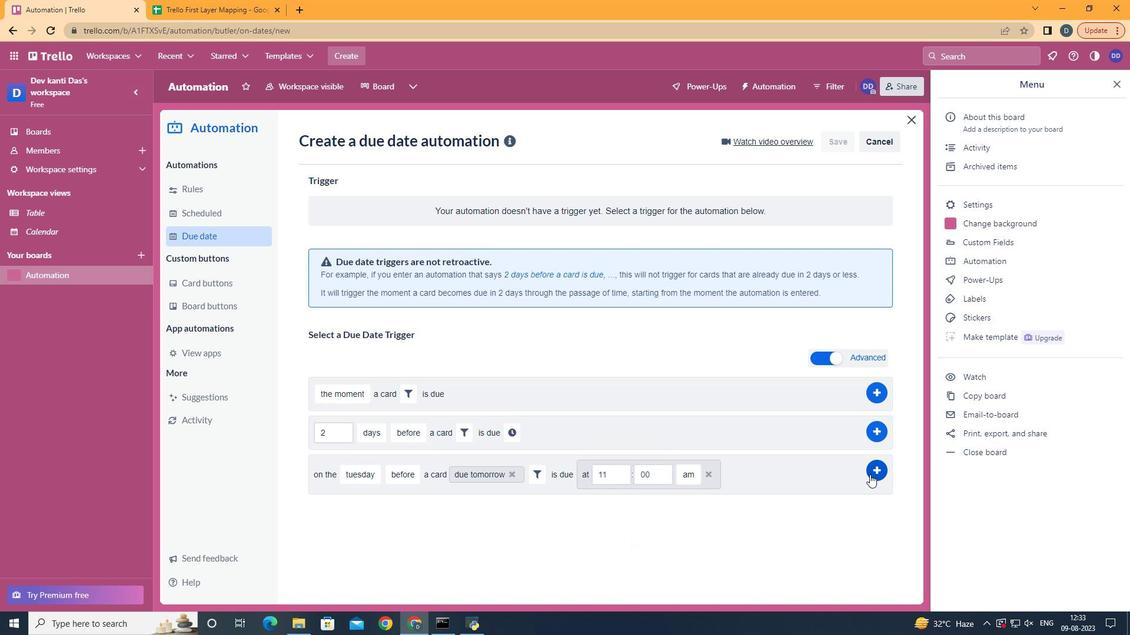 
Action: Mouse pressed left at (869, 474)
Screenshot: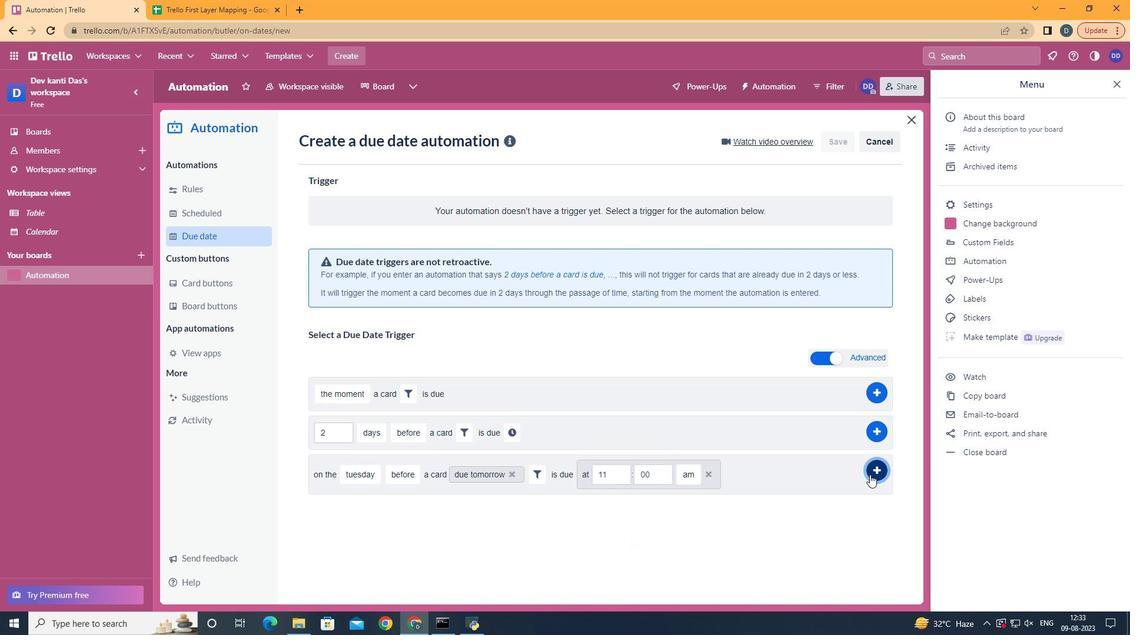 
Action: Mouse moved to (677, 246)
Screenshot: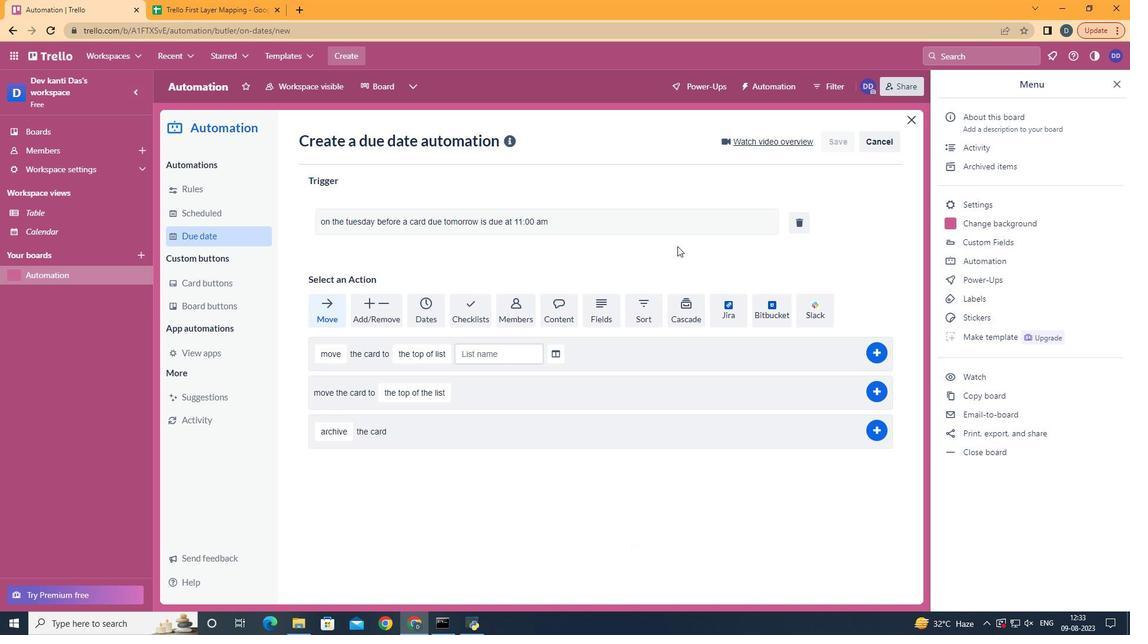 
